 Task: Create a due date automation trigger when advanced on, 2 working days after a card is due add dates due in 1 working days at 11:00 AM.
Action: Mouse moved to (1180, 99)
Screenshot: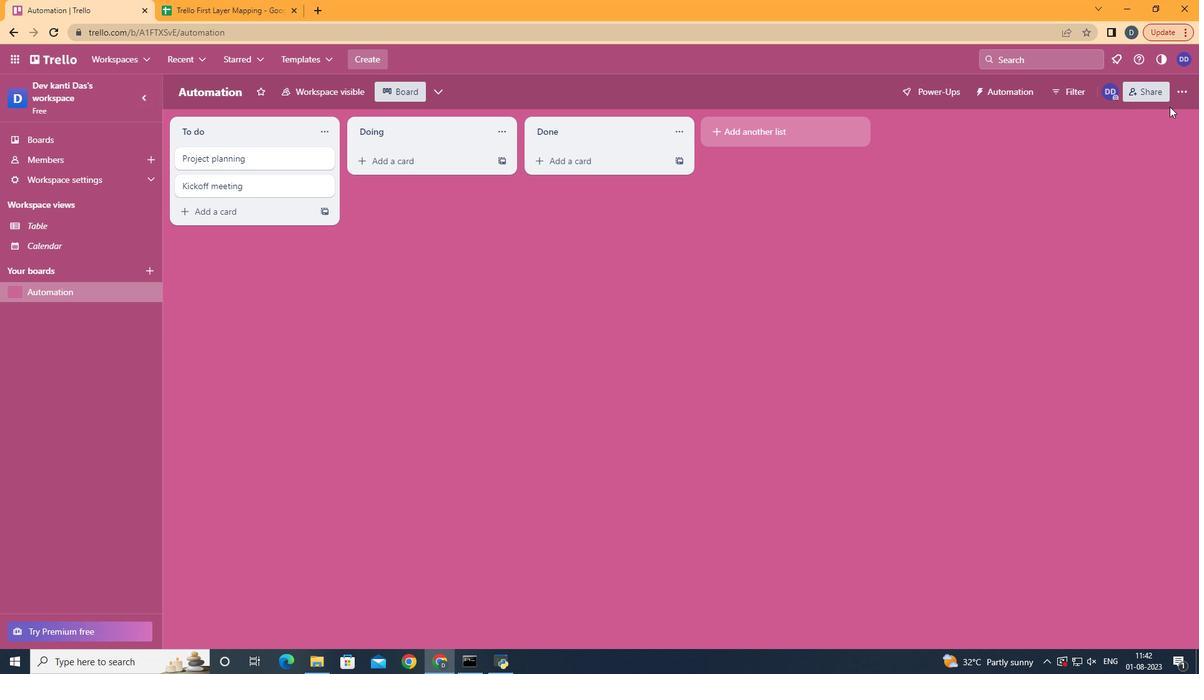 
Action: Mouse pressed left at (1180, 99)
Screenshot: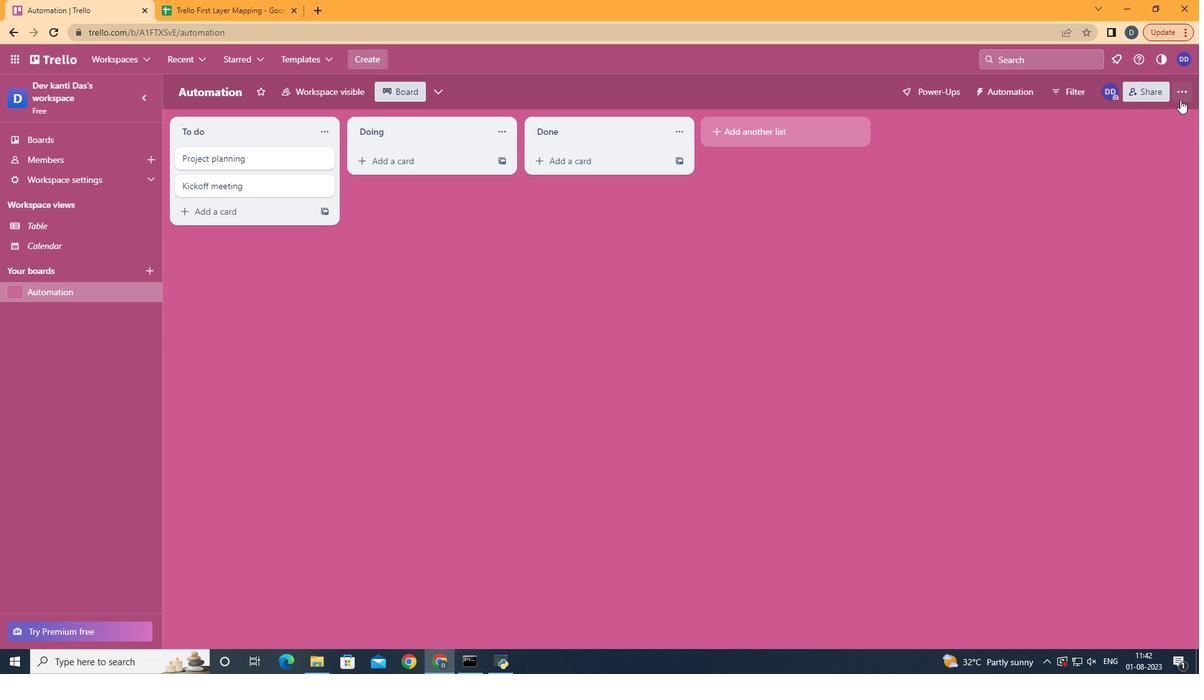 
Action: Mouse moved to (1104, 259)
Screenshot: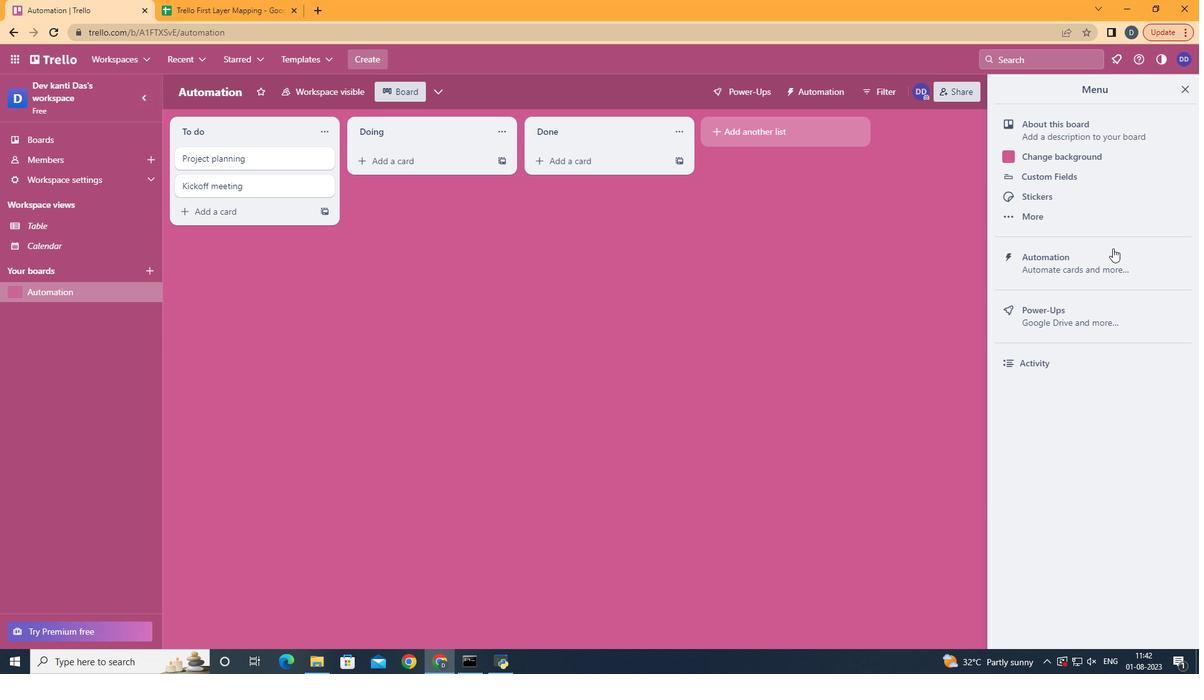 
Action: Mouse pressed left at (1104, 259)
Screenshot: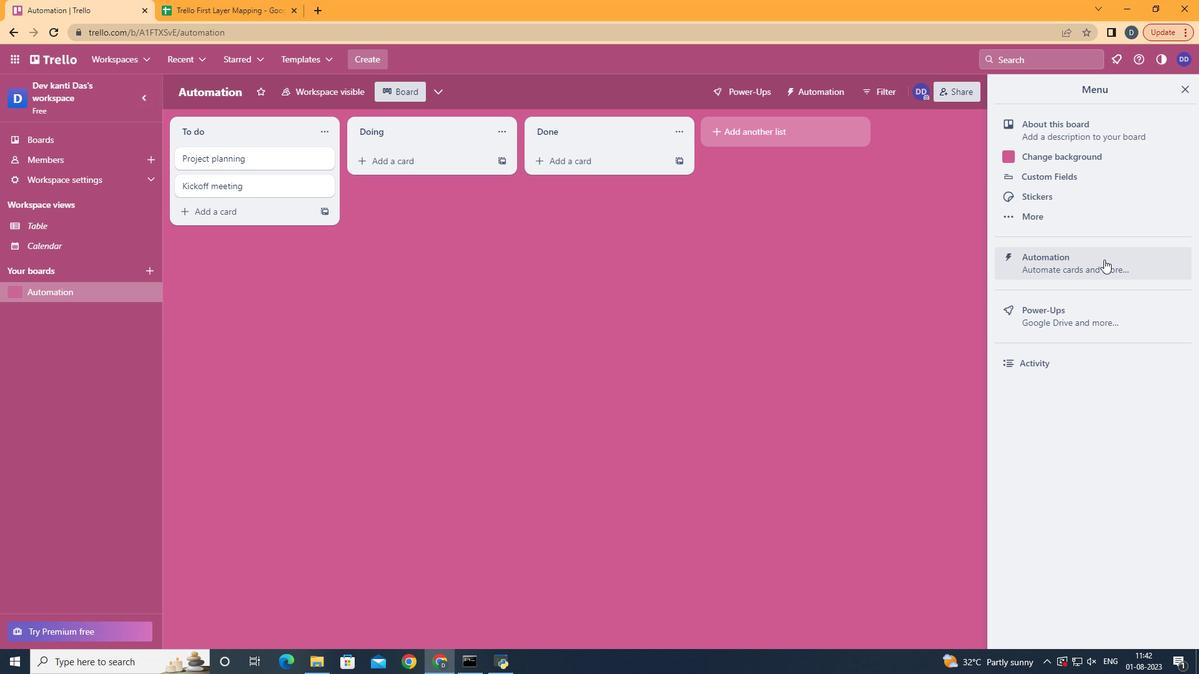
Action: Mouse moved to (266, 256)
Screenshot: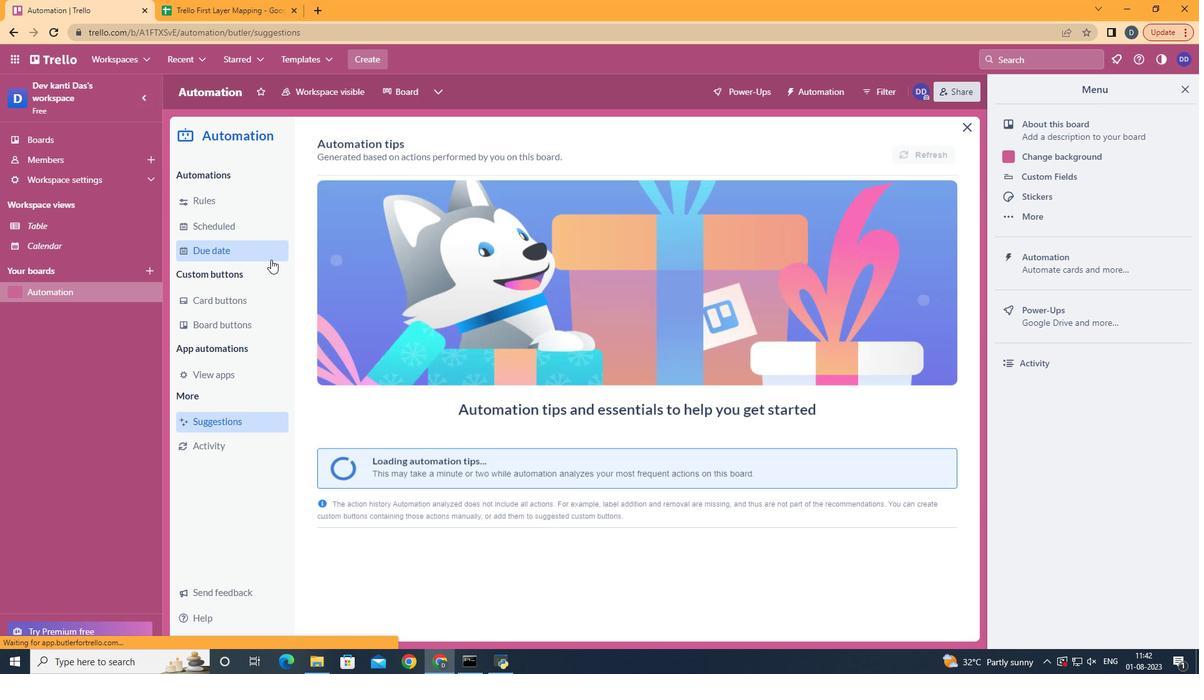 
Action: Mouse pressed left at (266, 256)
Screenshot: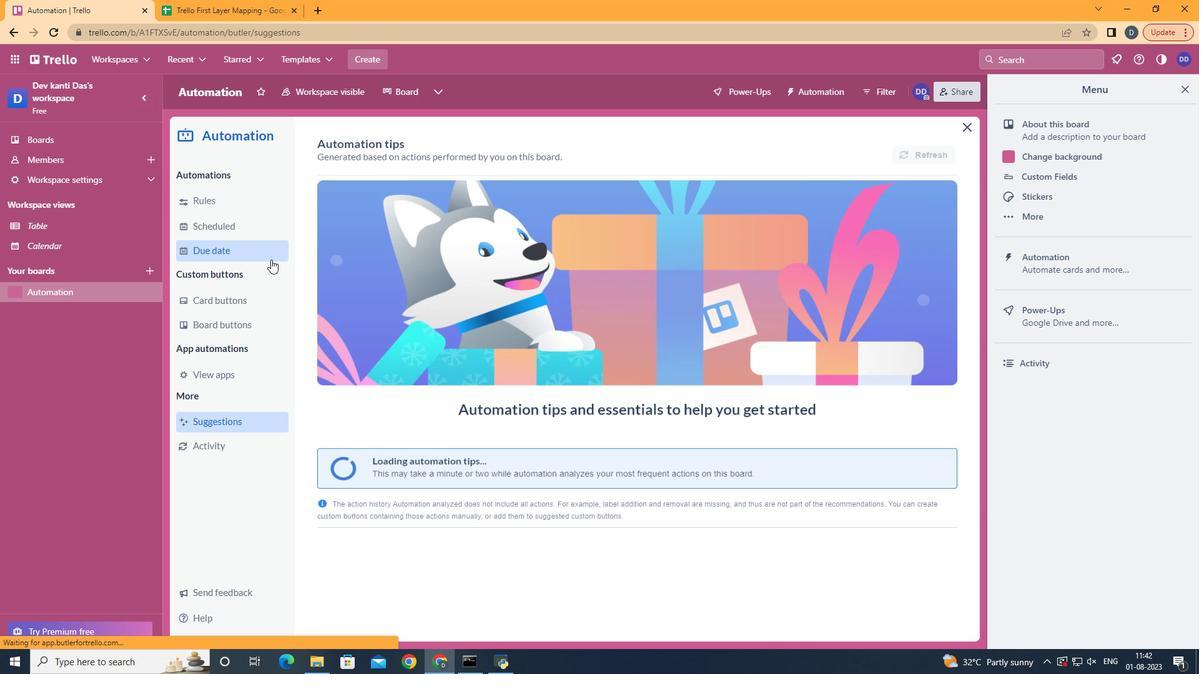 
Action: Mouse moved to (885, 151)
Screenshot: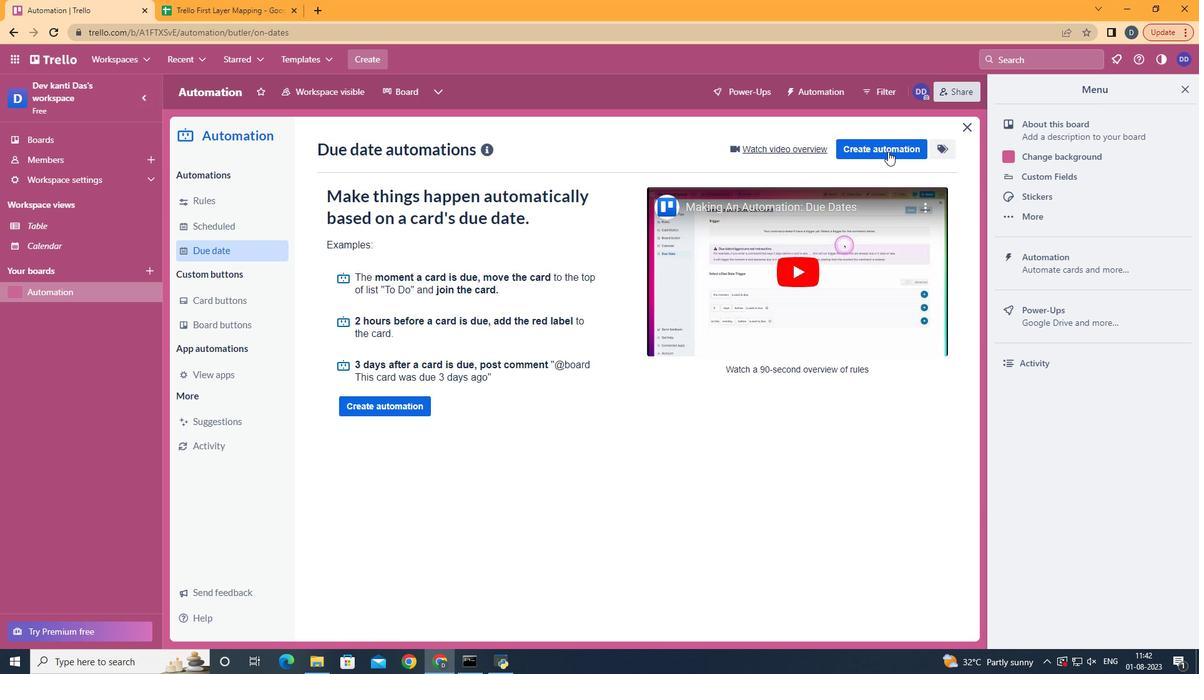 
Action: Mouse pressed left at (885, 151)
Screenshot: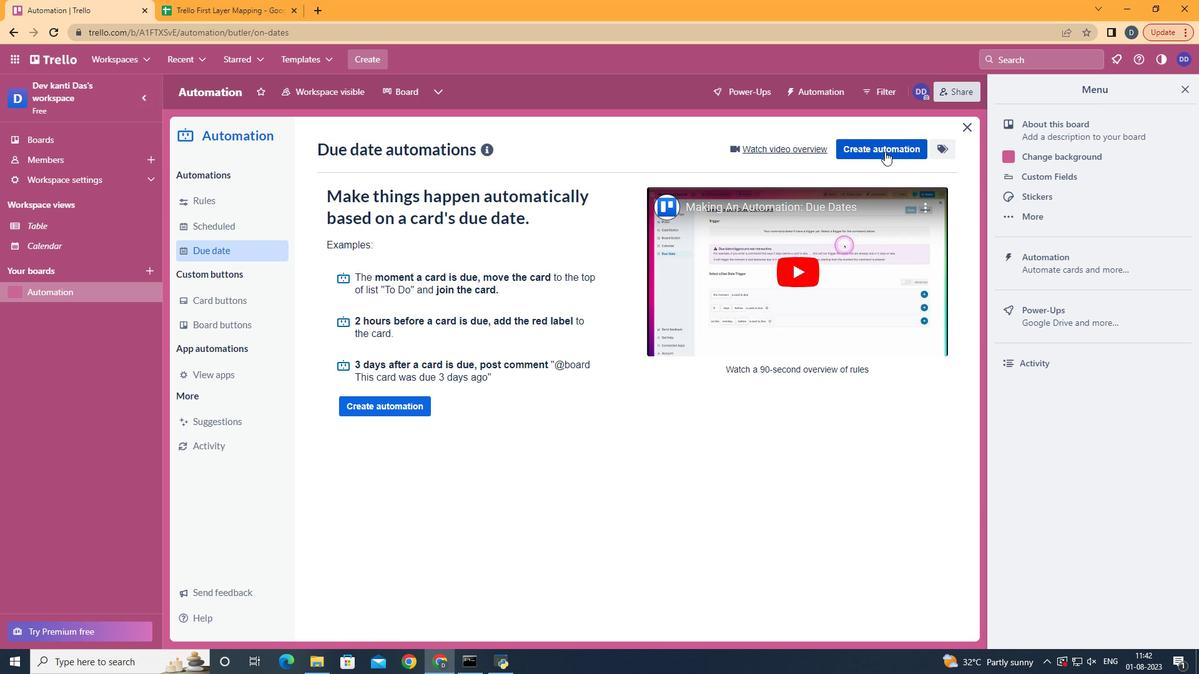 
Action: Mouse moved to (651, 265)
Screenshot: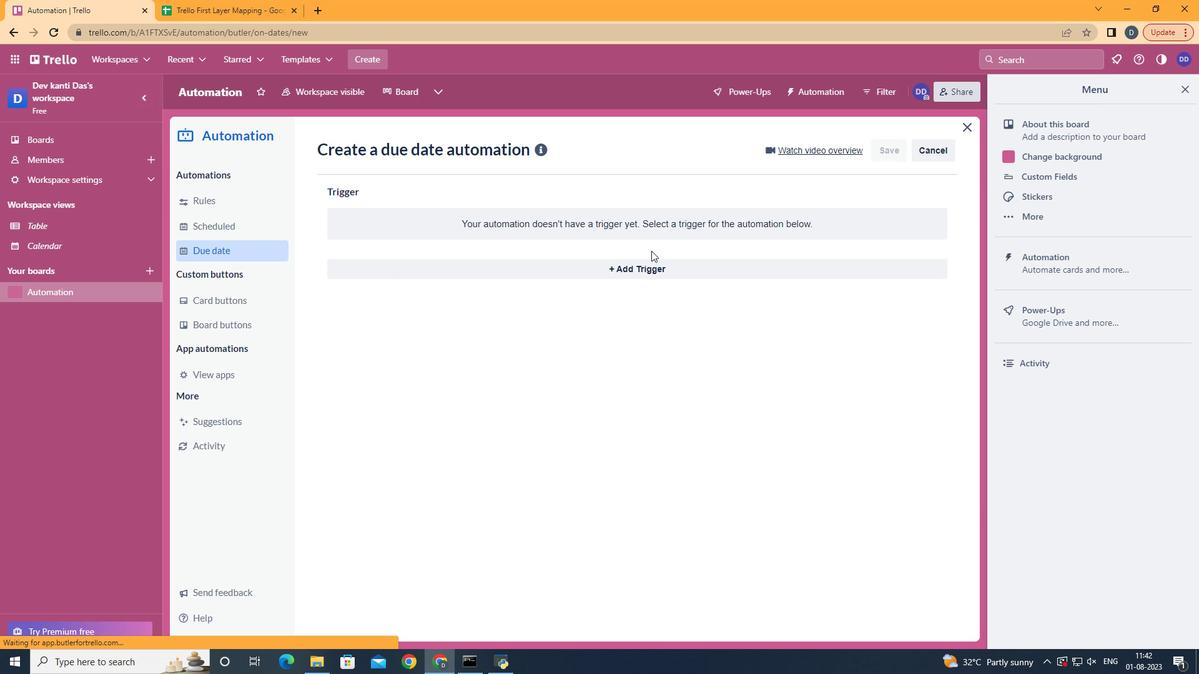 
Action: Mouse pressed left at (651, 265)
Screenshot: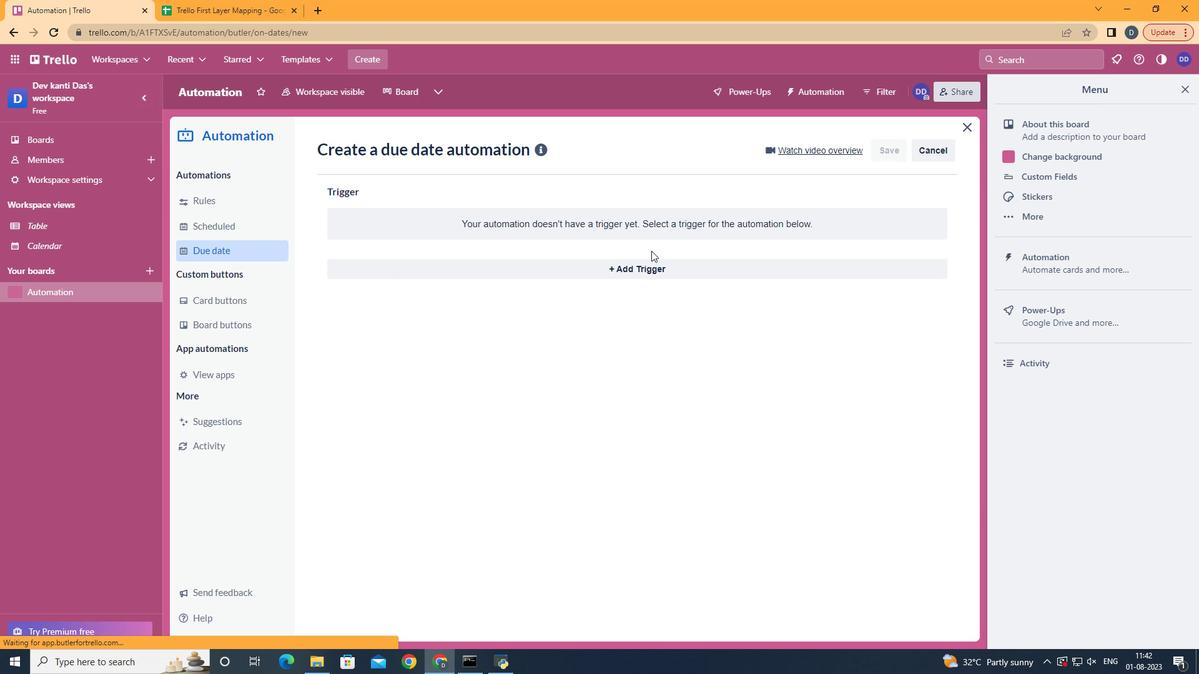 
Action: Mouse moved to (399, 499)
Screenshot: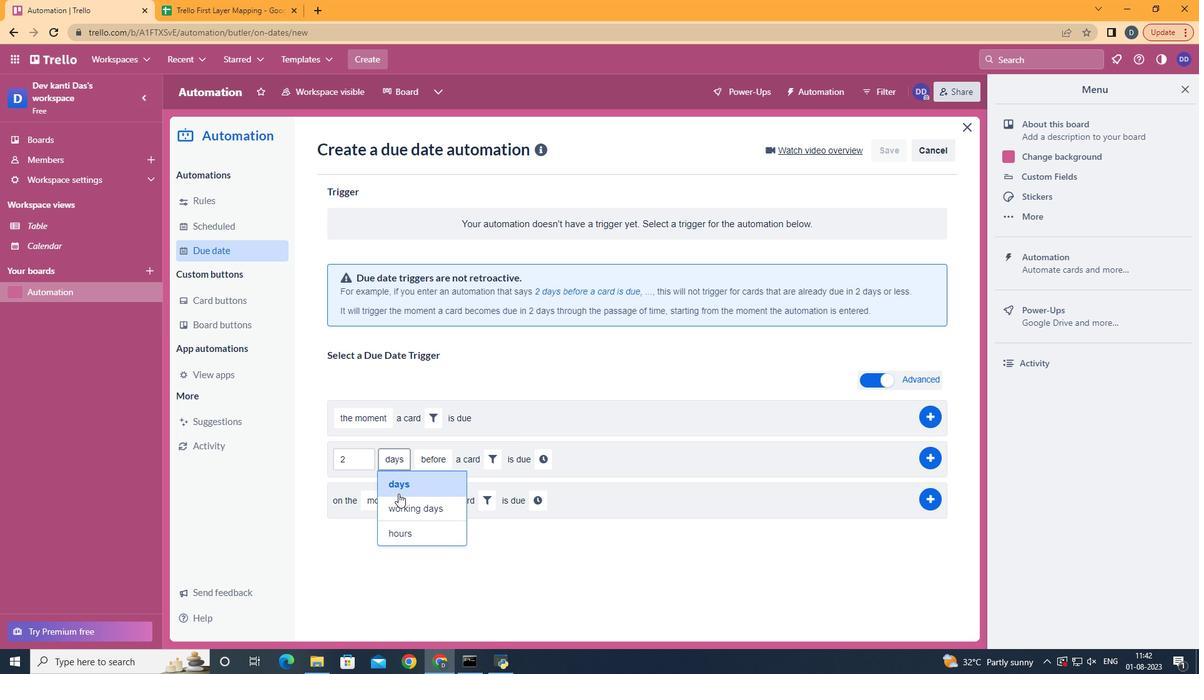 
Action: Mouse pressed left at (399, 499)
Screenshot: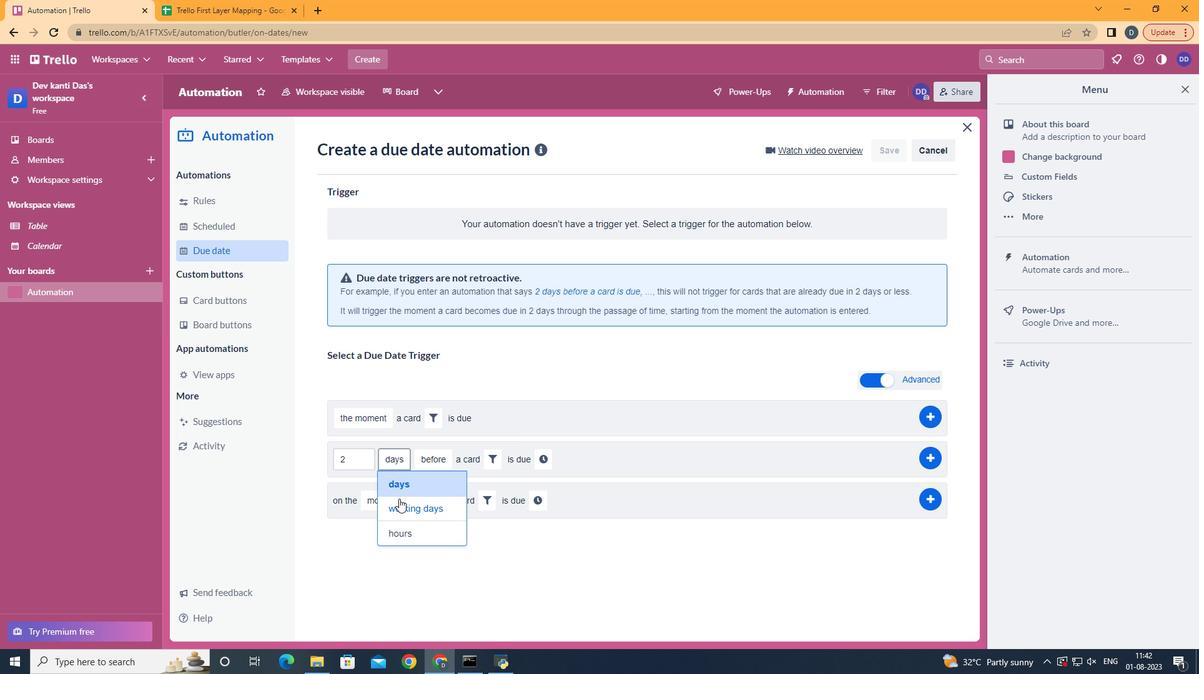 
Action: Mouse moved to (467, 504)
Screenshot: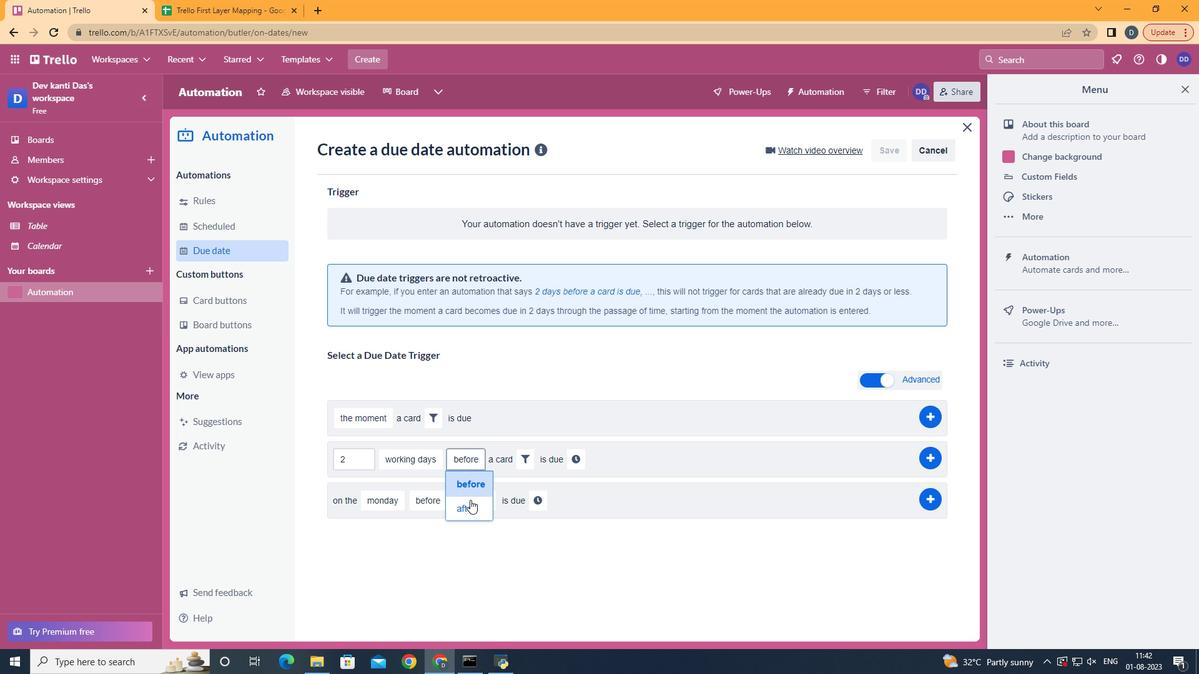 
Action: Mouse pressed left at (467, 504)
Screenshot: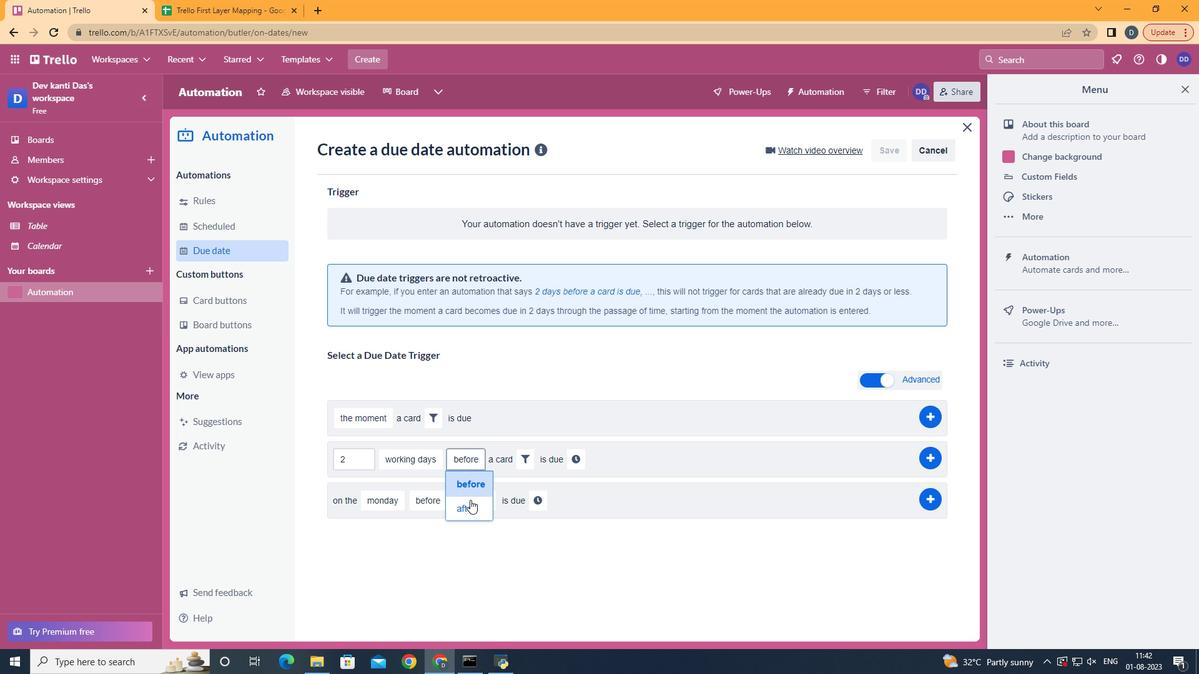 
Action: Mouse moved to (519, 452)
Screenshot: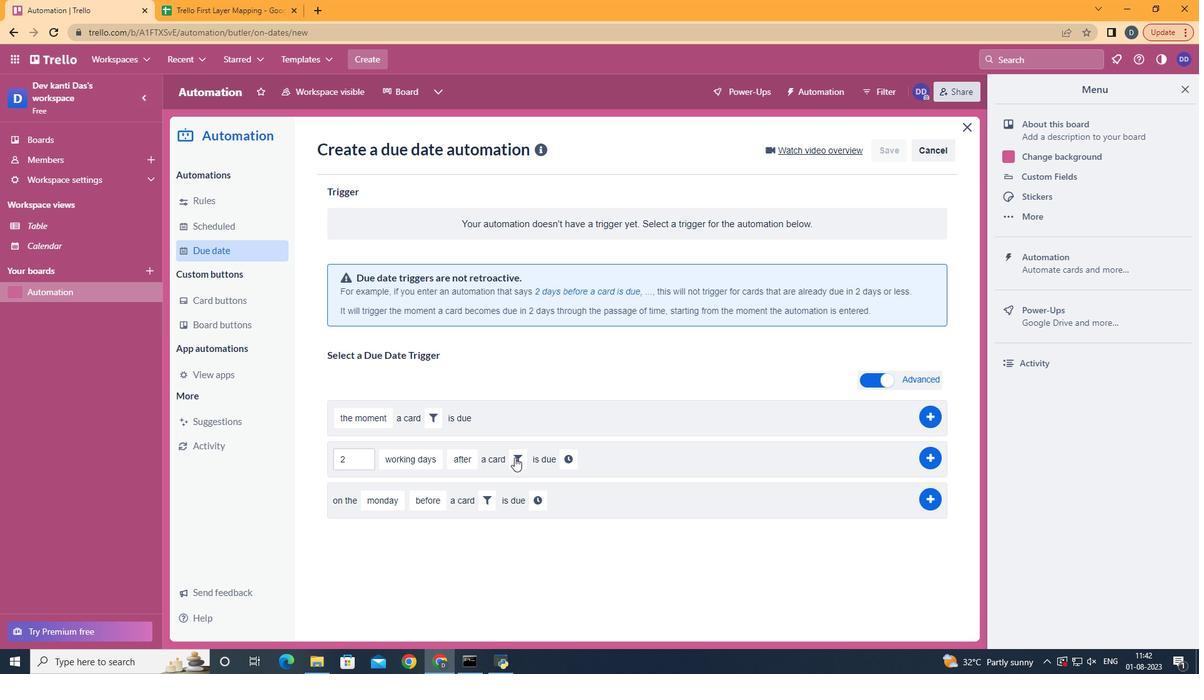 
Action: Mouse pressed left at (519, 452)
Screenshot: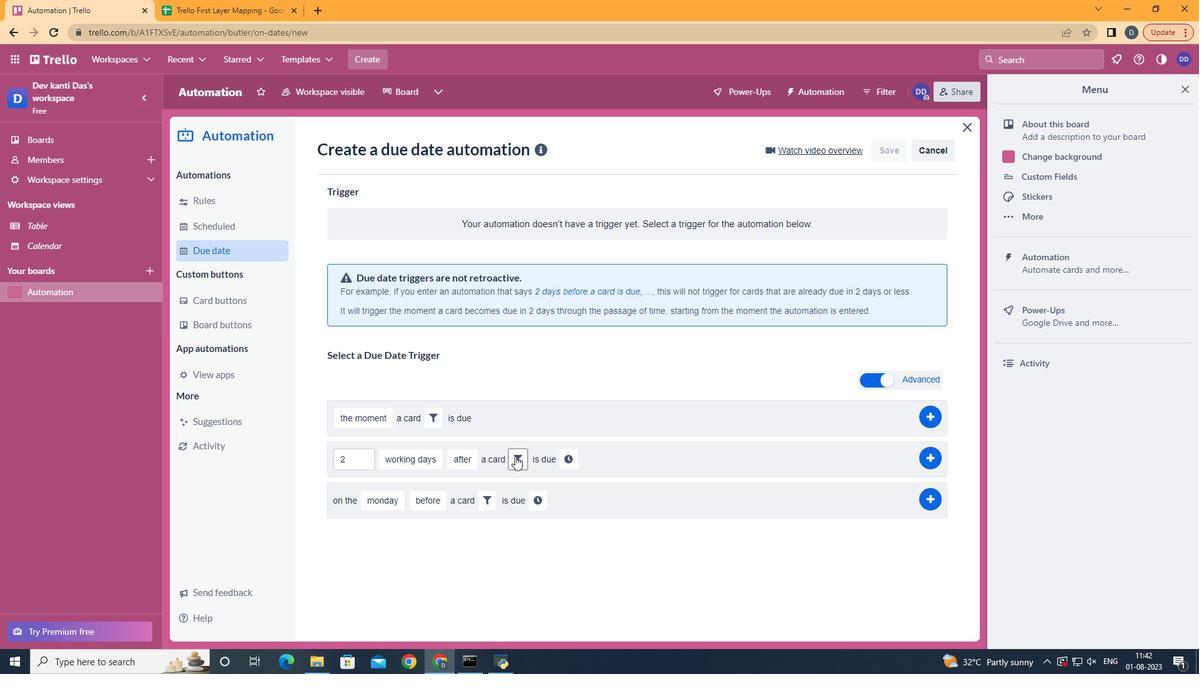 
Action: Mouse moved to (589, 501)
Screenshot: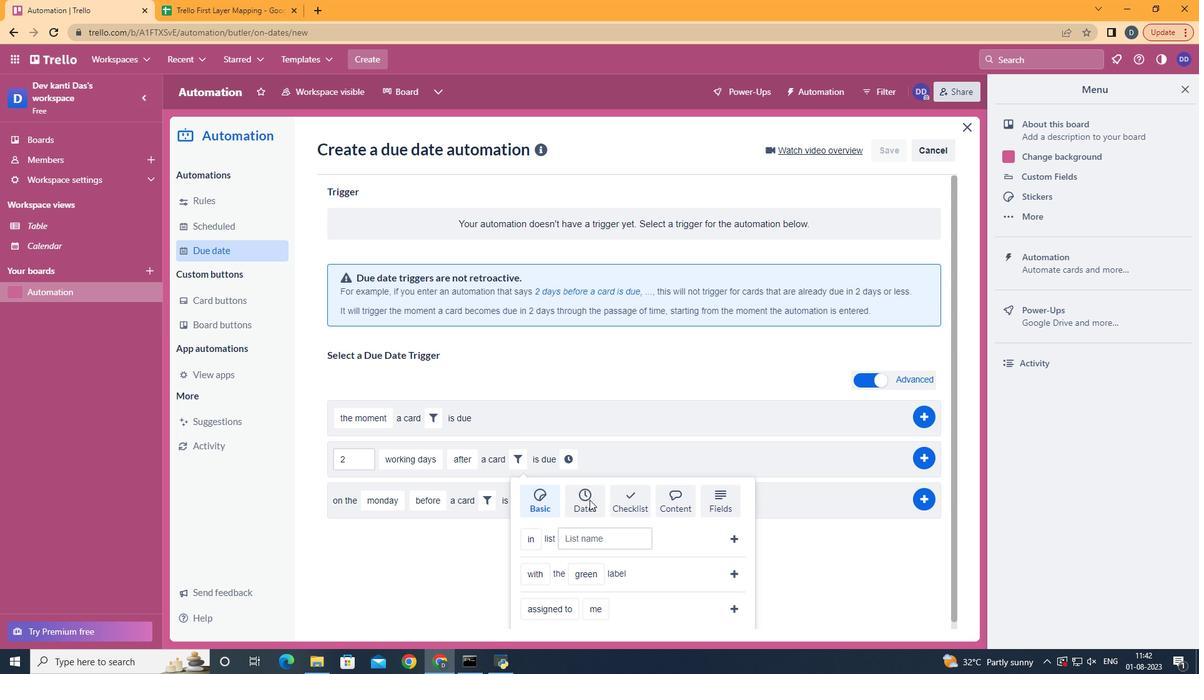 
Action: Mouse pressed left at (589, 501)
Screenshot: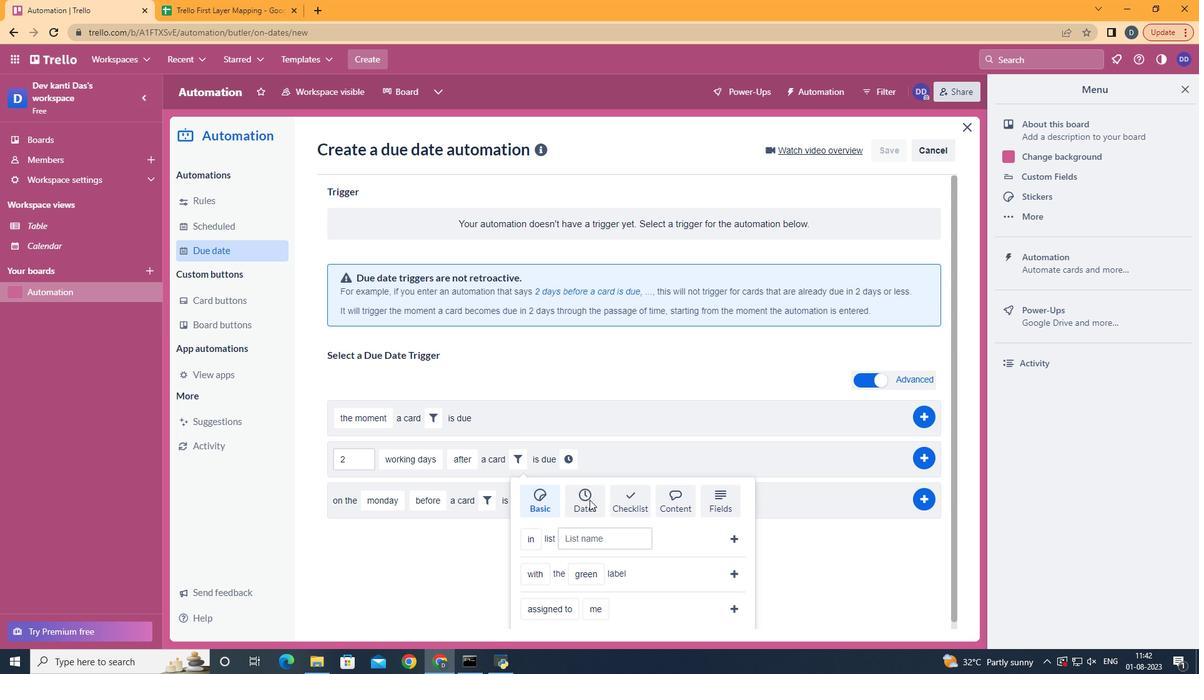
Action: Mouse scrolled (589, 501) with delta (0, 0)
Screenshot: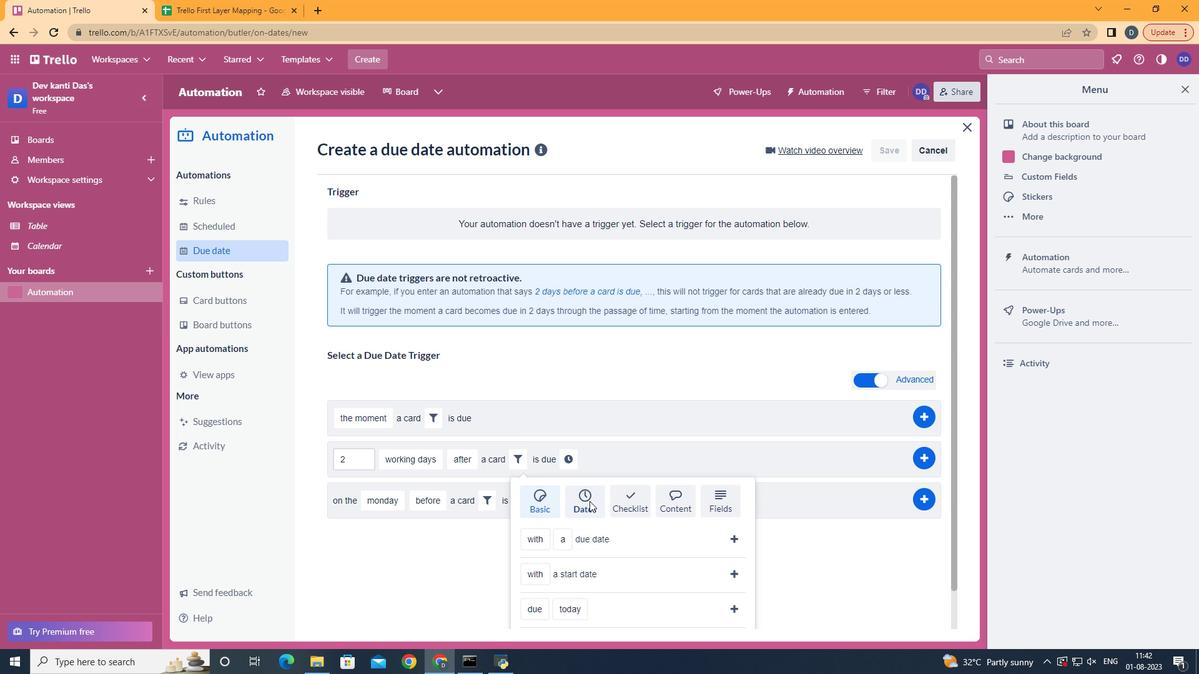 
Action: Mouse scrolled (589, 501) with delta (0, 0)
Screenshot: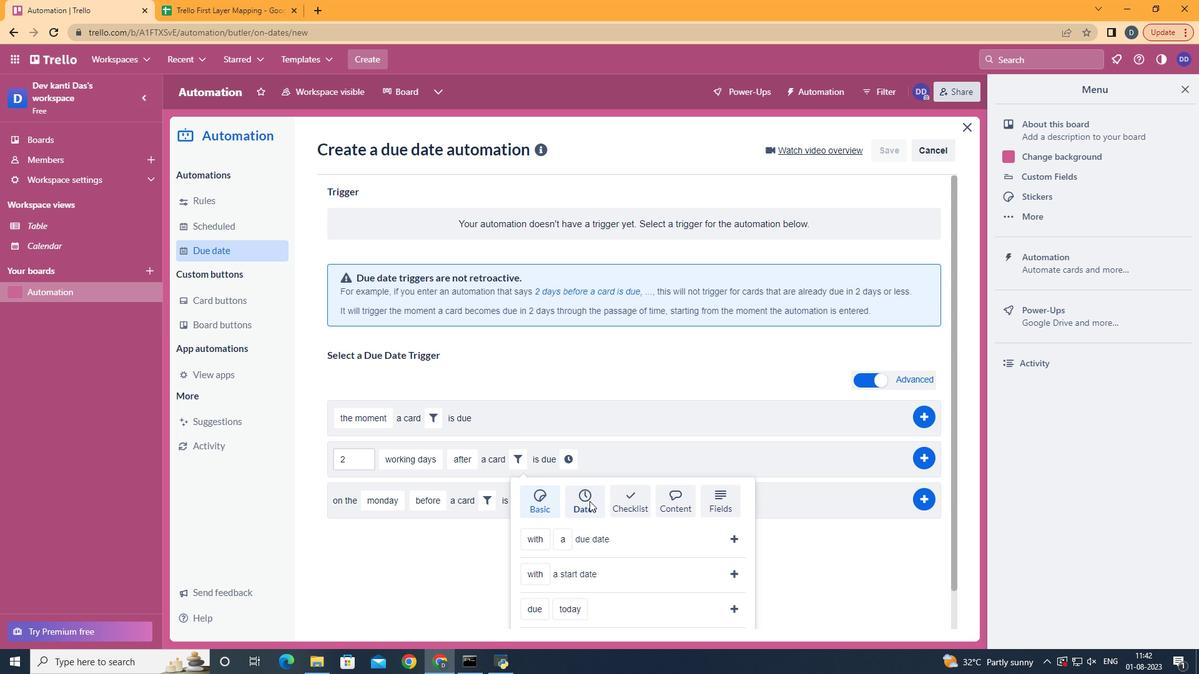 
Action: Mouse scrolled (589, 501) with delta (0, 0)
Screenshot: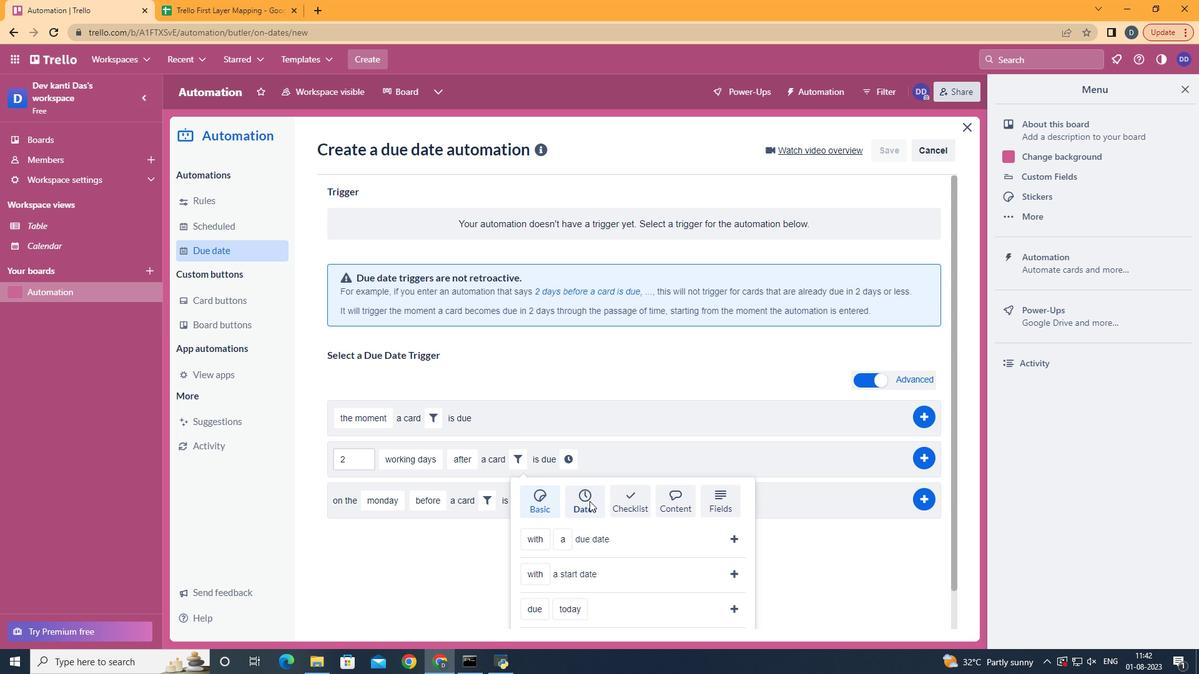 
Action: Mouse scrolled (589, 501) with delta (0, 0)
Screenshot: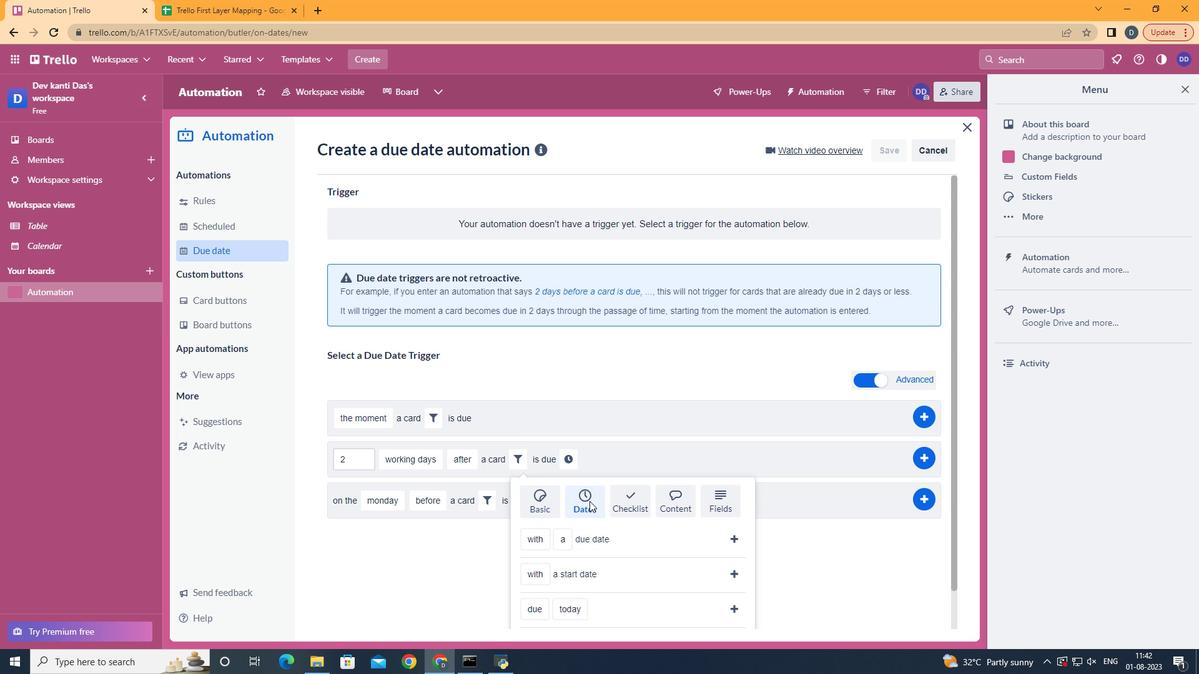 
Action: Mouse moved to (549, 549)
Screenshot: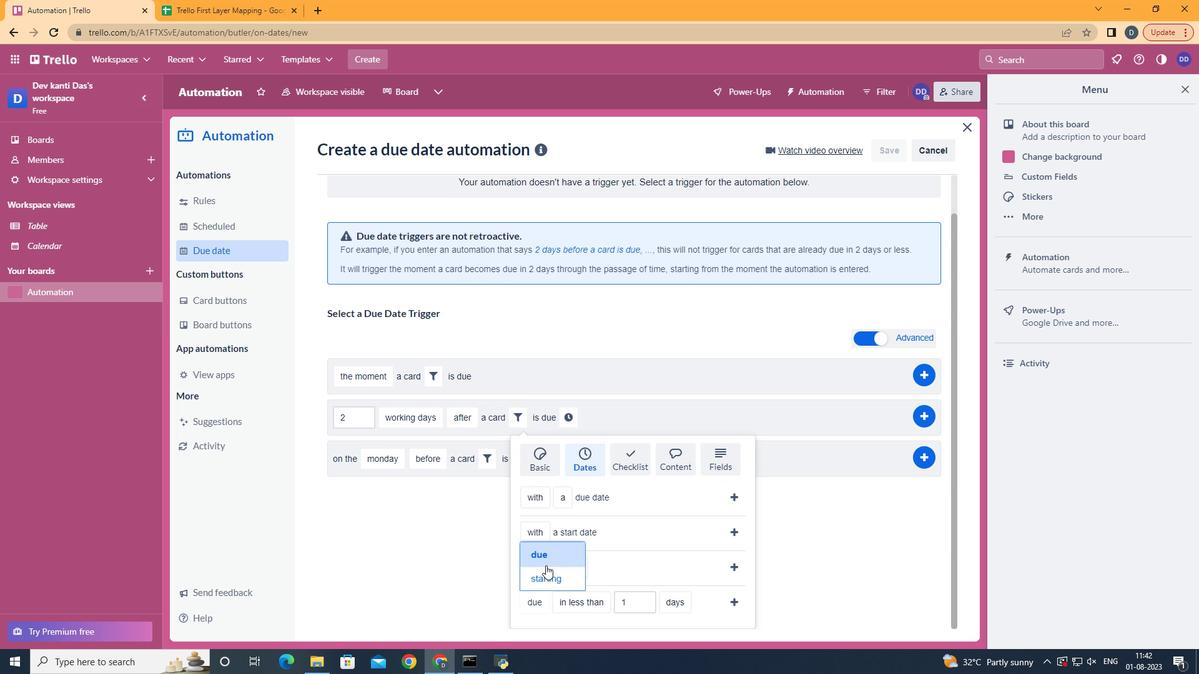 
Action: Mouse pressed left at (549, 549)
Screenshot: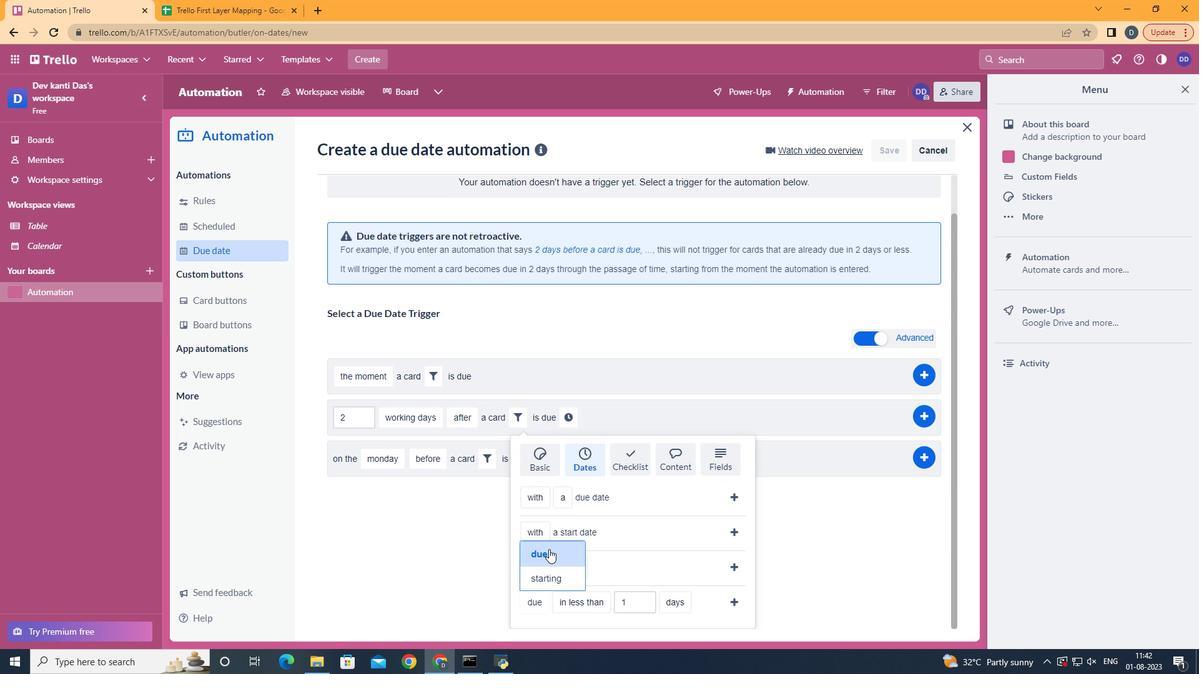 
Action: Mouse moved to (594, 563)
Screenshot: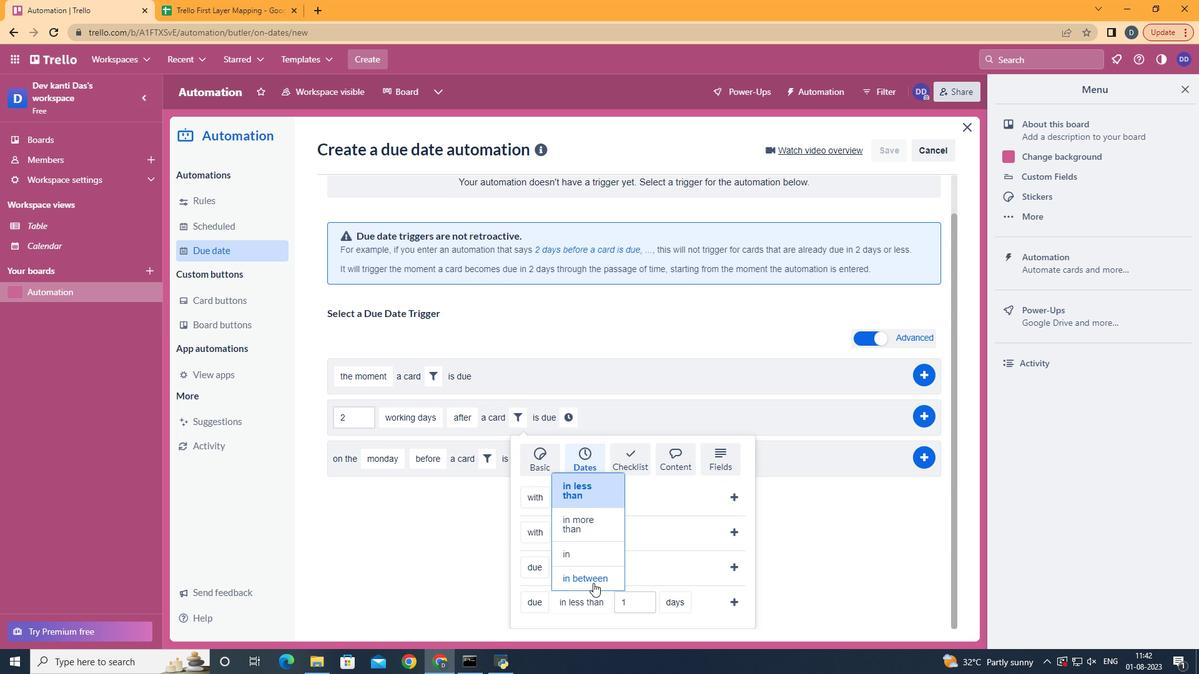 
Action: Mouse pressed left at (594, 563)
Screenshot: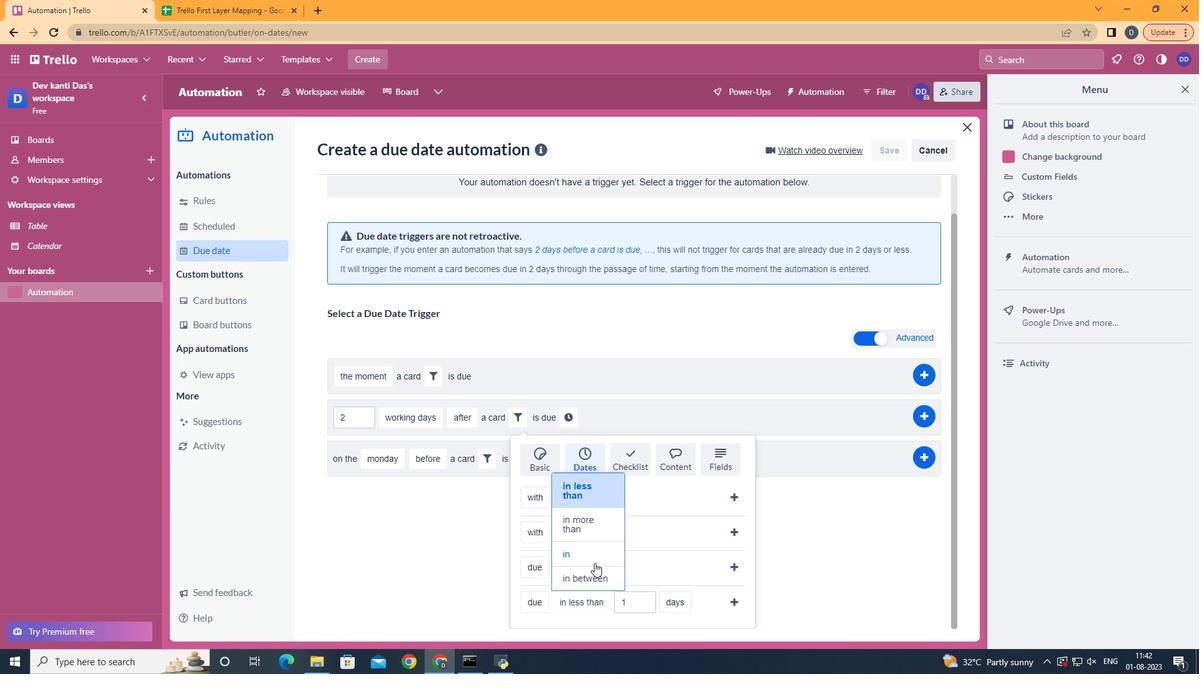 
Action: Mouse moved to (652, 576)
Screenshot: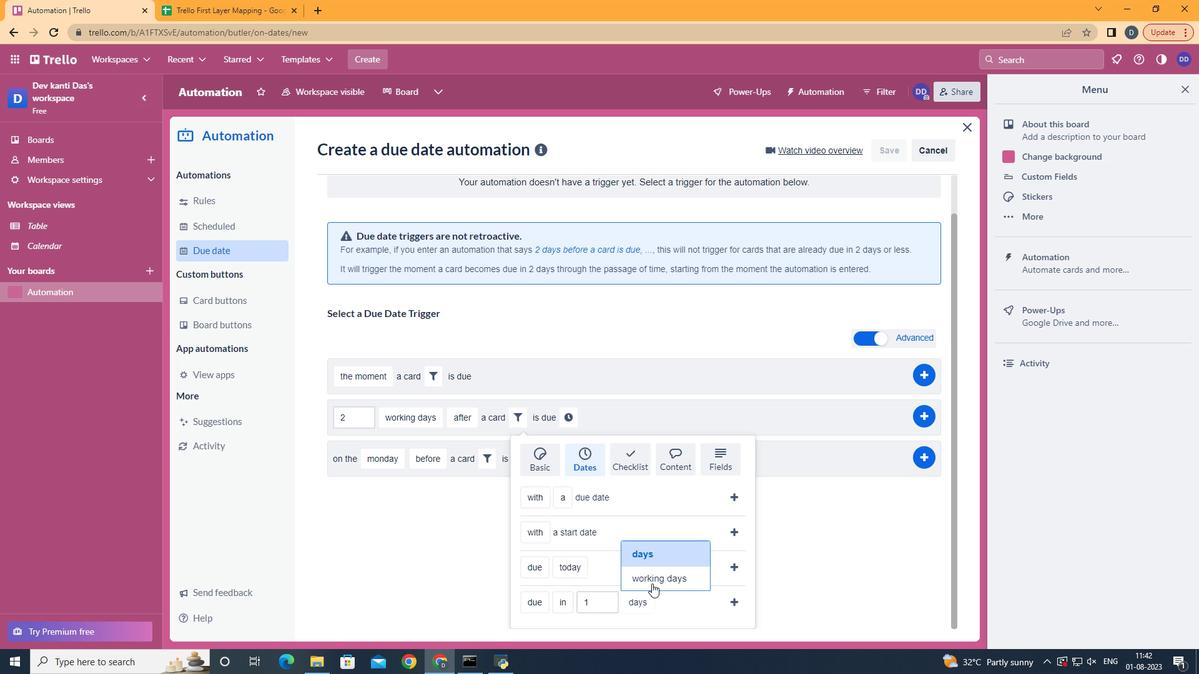 
Action: Mouse pressed left at (652, 576)
Screenshot: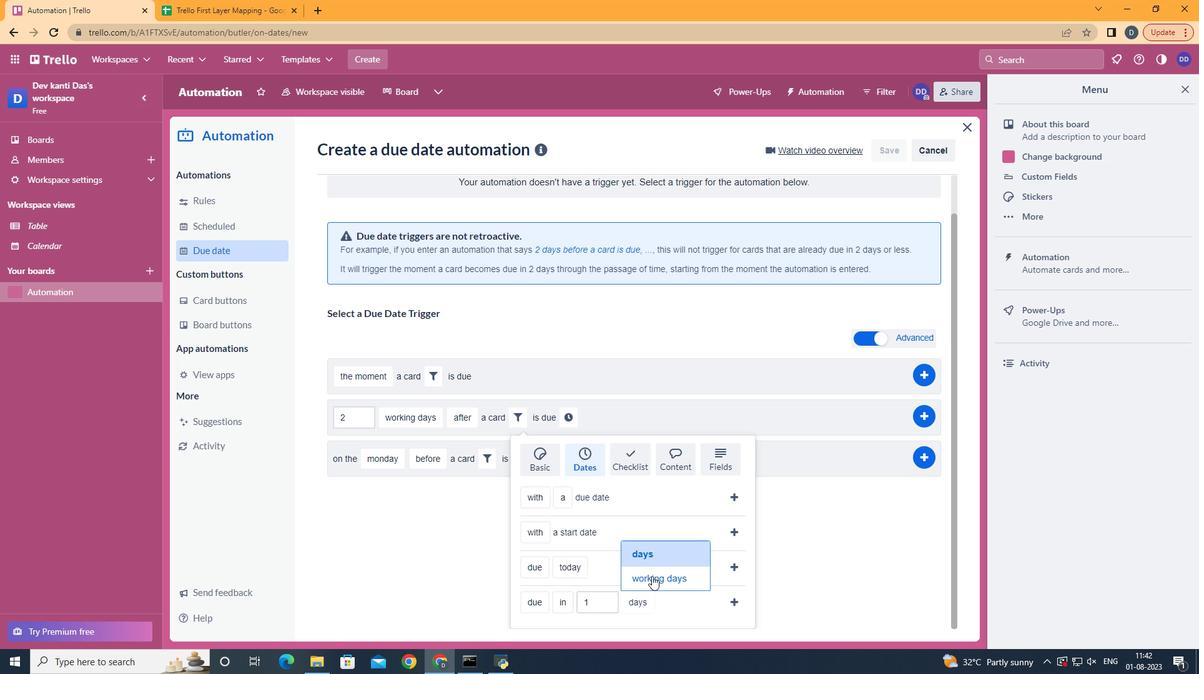 
Action: Mouse moved to (737, 599)
Screenshot: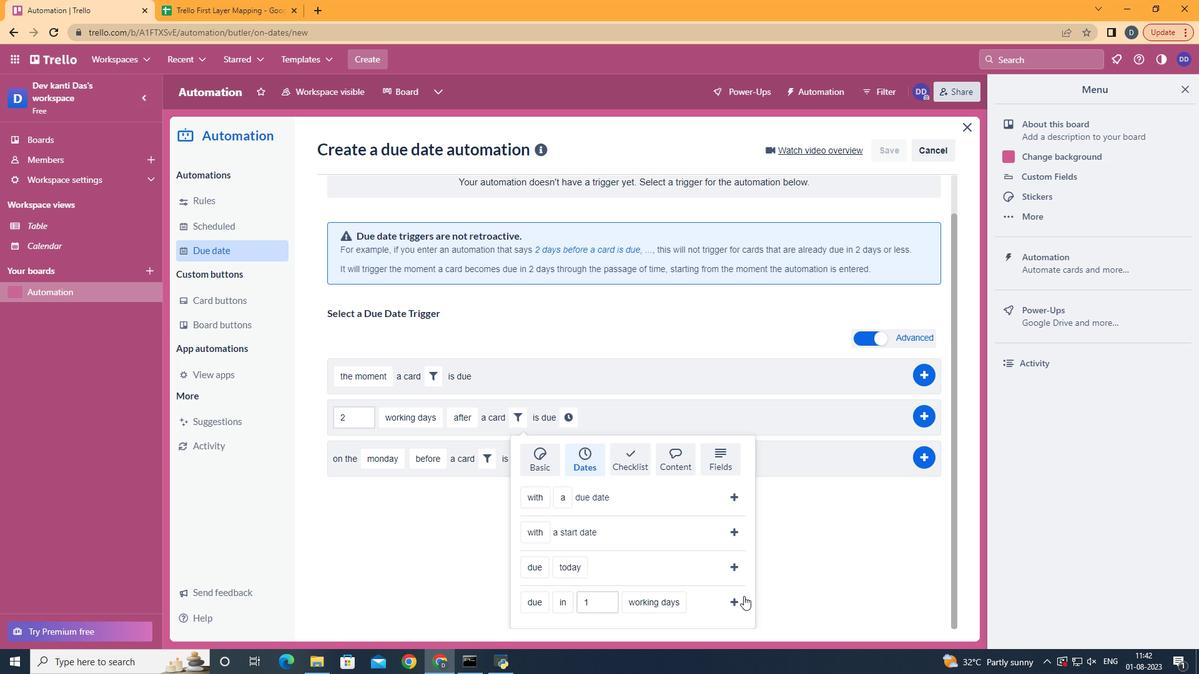 
Action: Mouse pressed left at (737, 599)
Screenshot: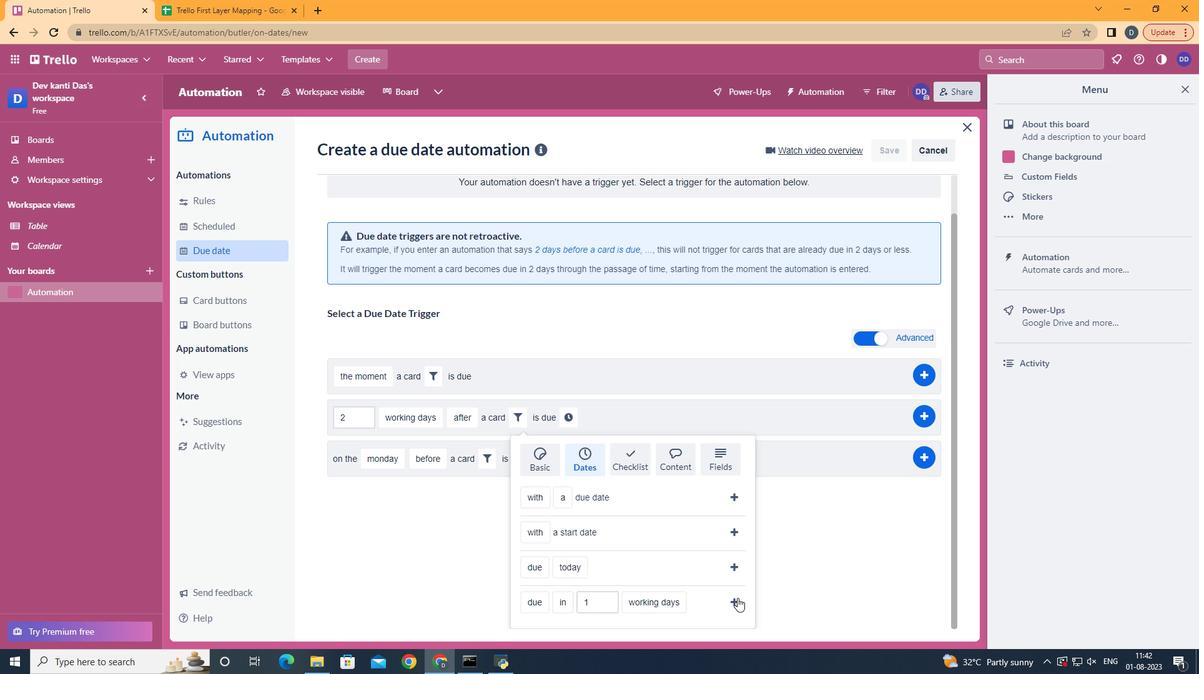 
Action: Mouse moved to (693, 459)
Screenshot: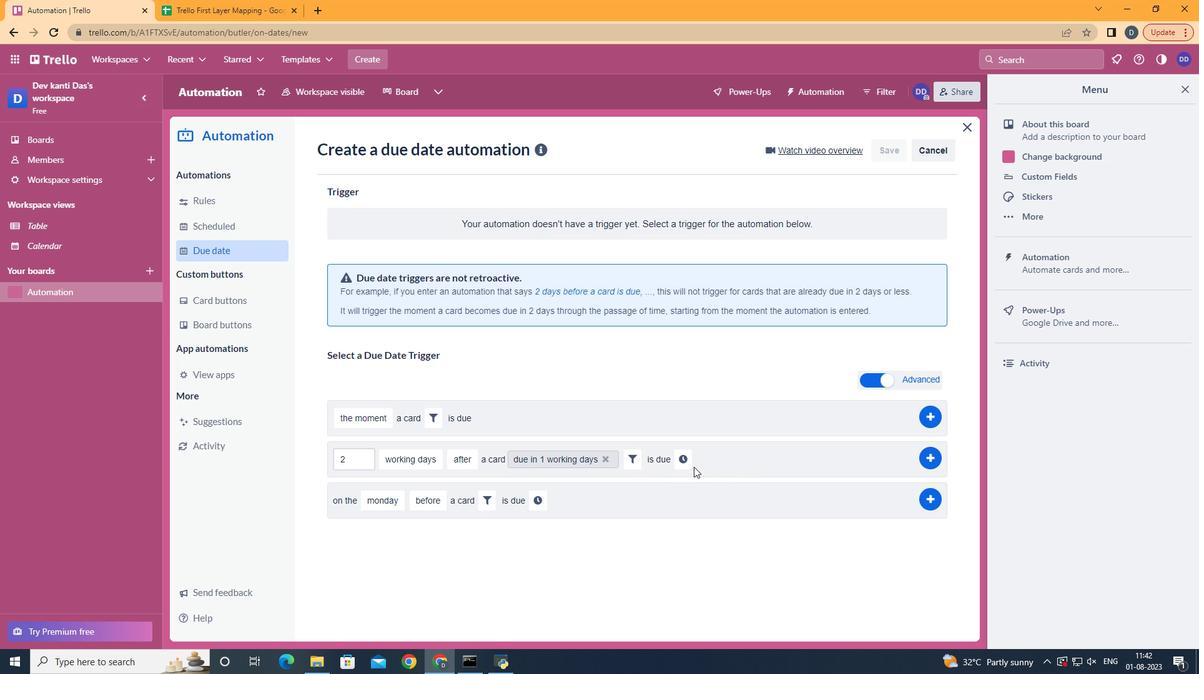 
Action: Mouse pressed left at (693, 459)
Screenshot: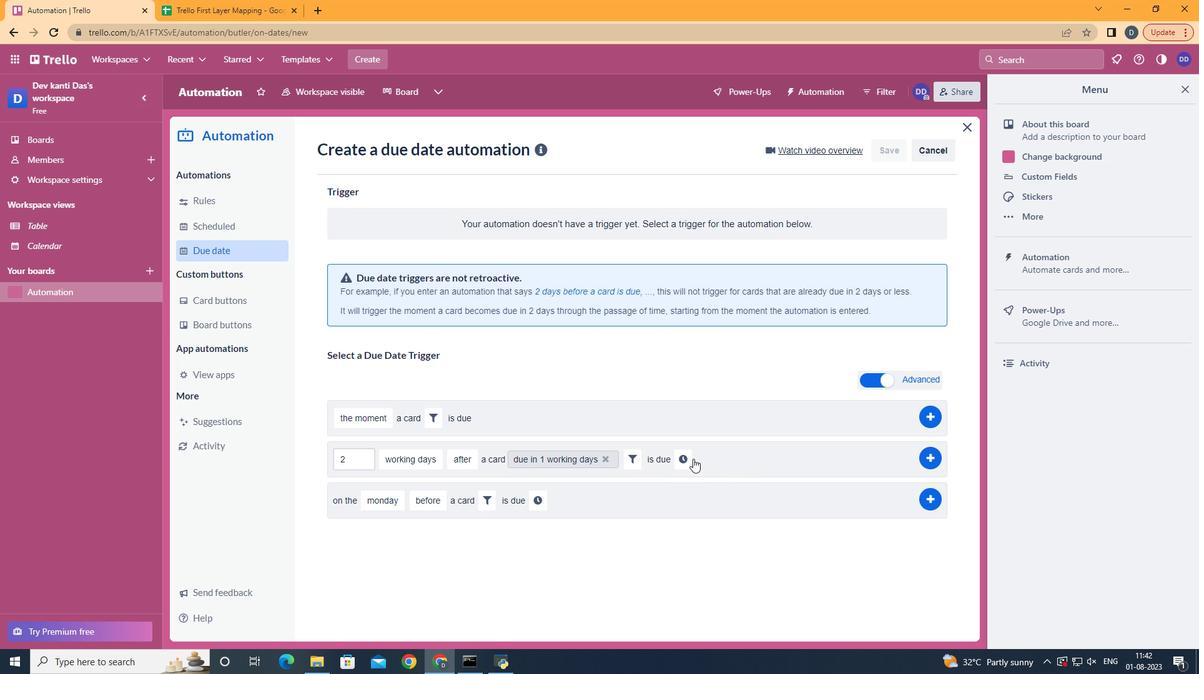 
Action: Mouse moved to (755, 467)
Screenshot: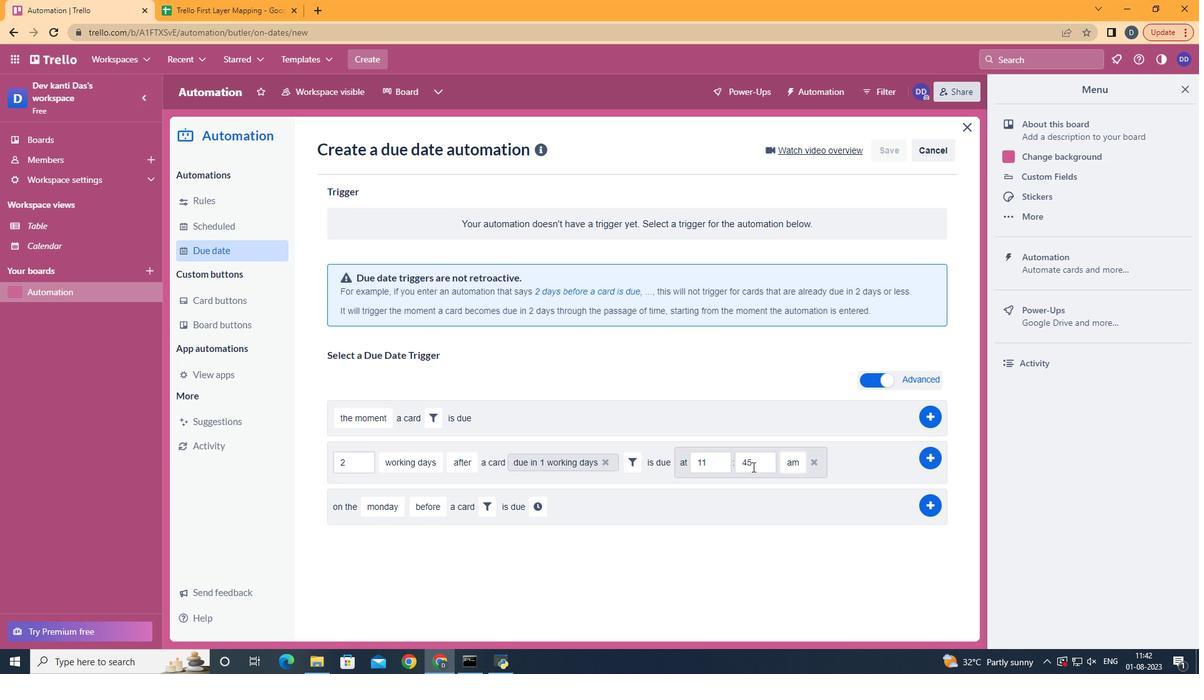 
Action: Mouse pressed left at (755, 467)
Screenshot: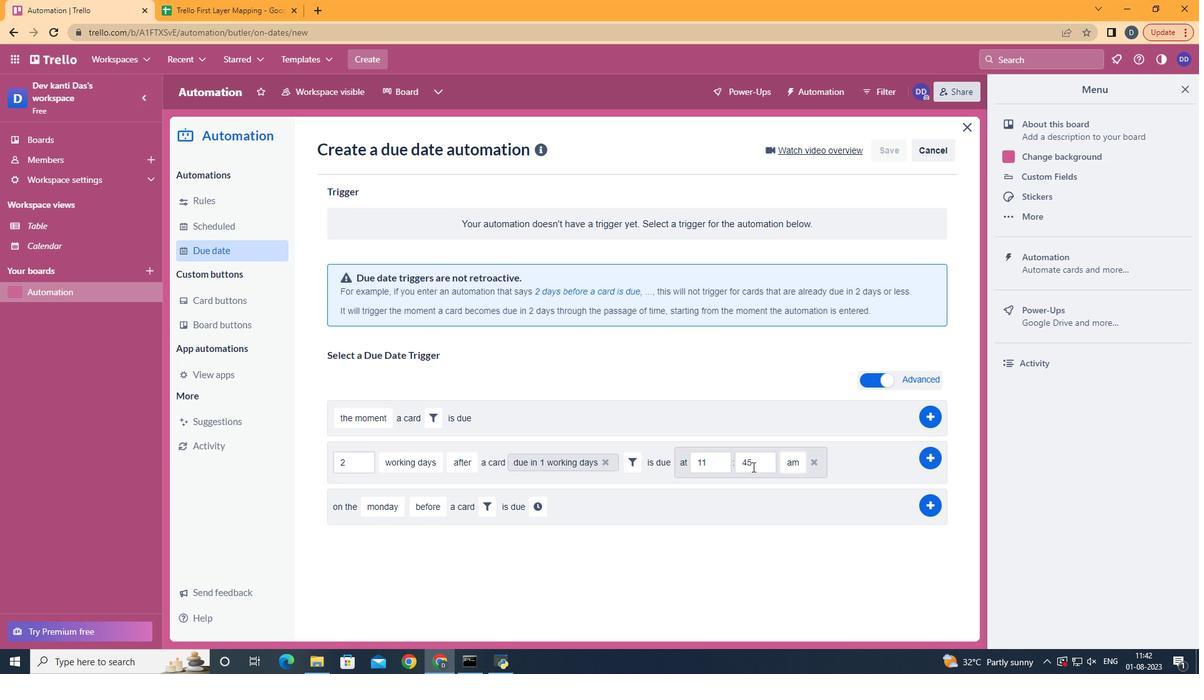
Action: Key pressed <Key.backspace><Key.backspace>00
Screenshot: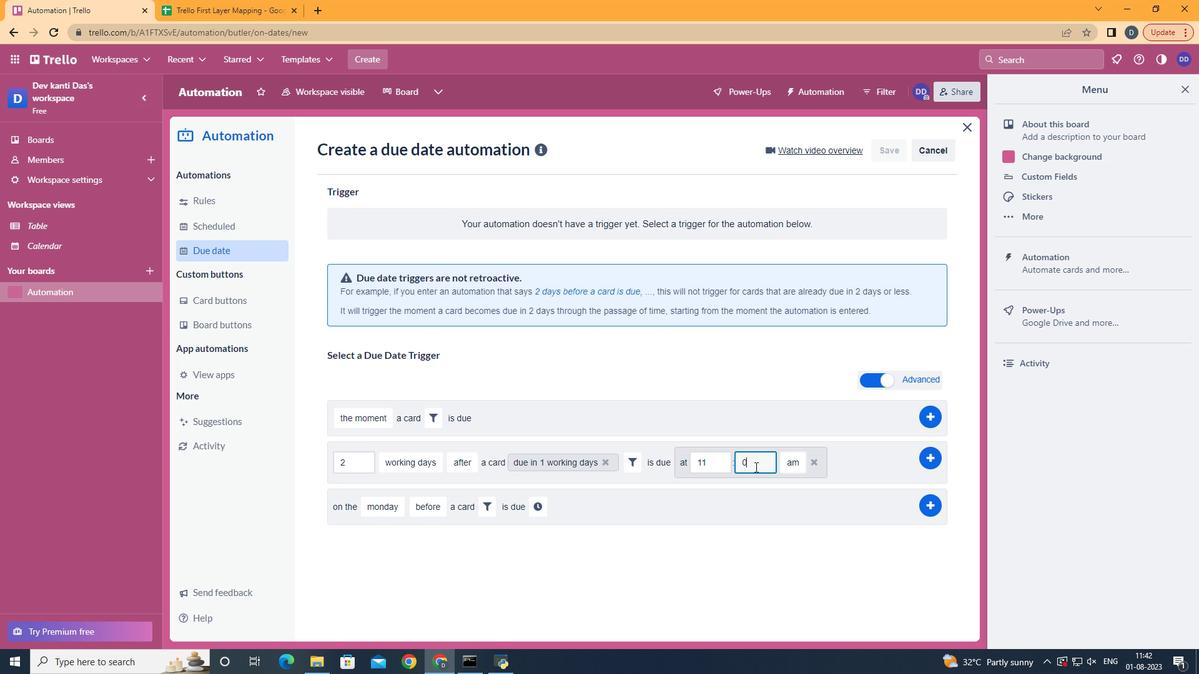 
Action: Mouse moved to (938, 463)
Screenshot: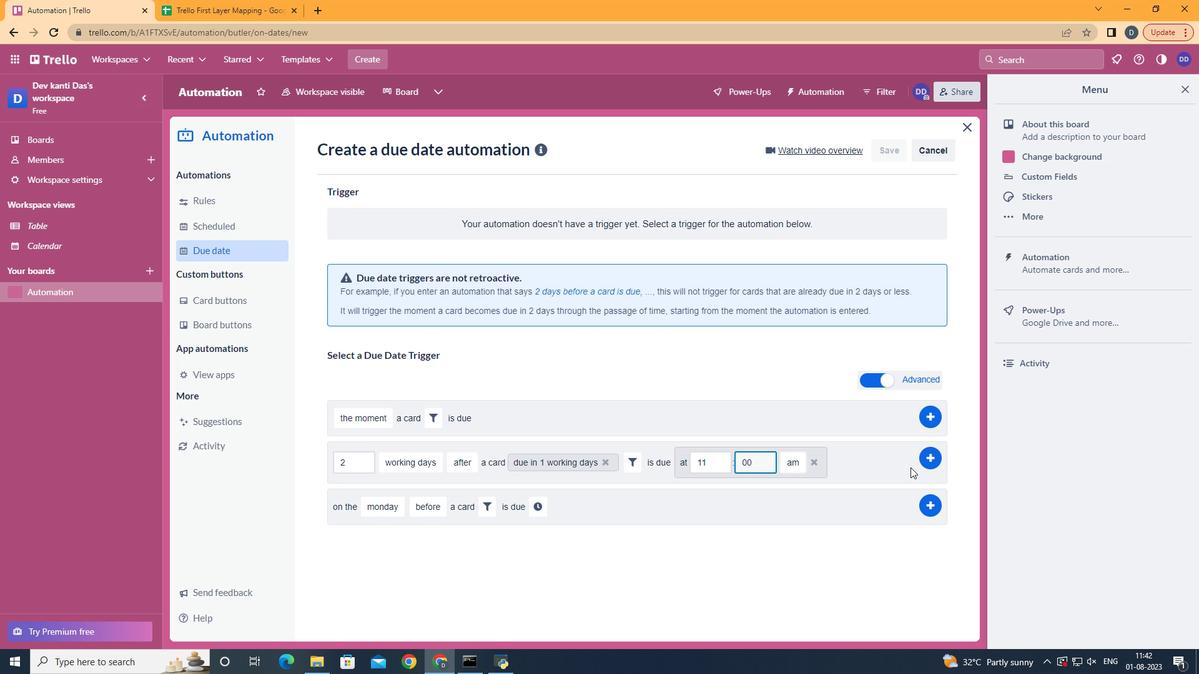 
Action: Mouse pressed left at (938, 463)
Screenshot: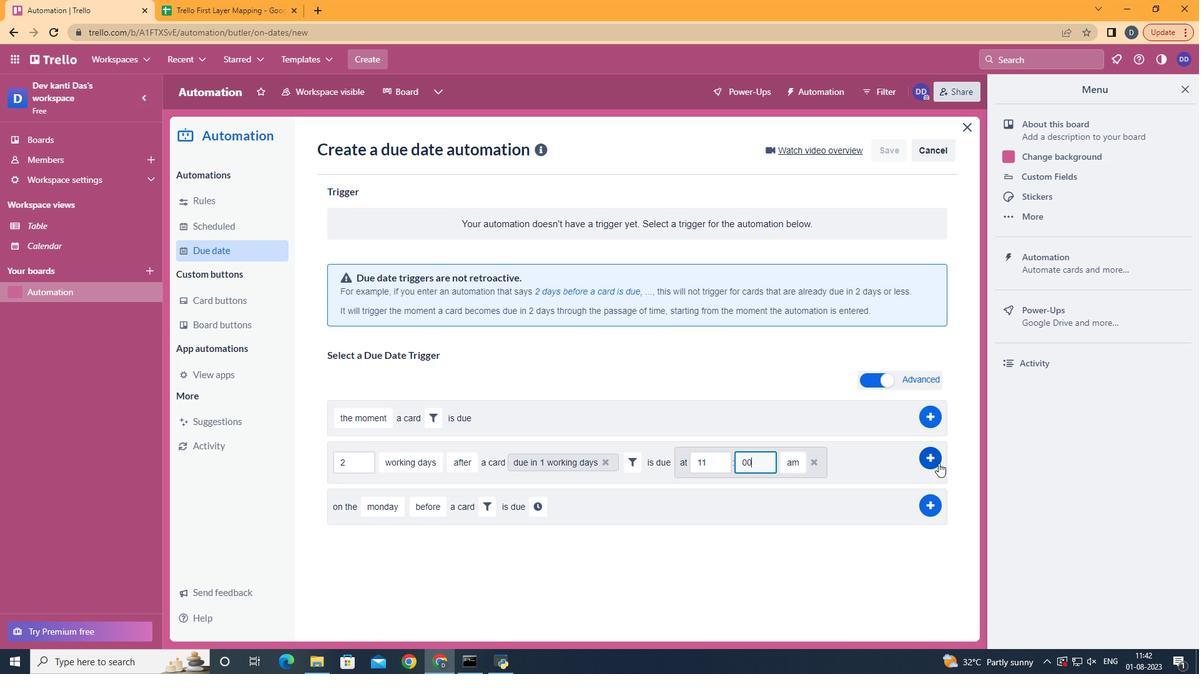 
Action: Mouse moved to (516, 255)
Screenshot: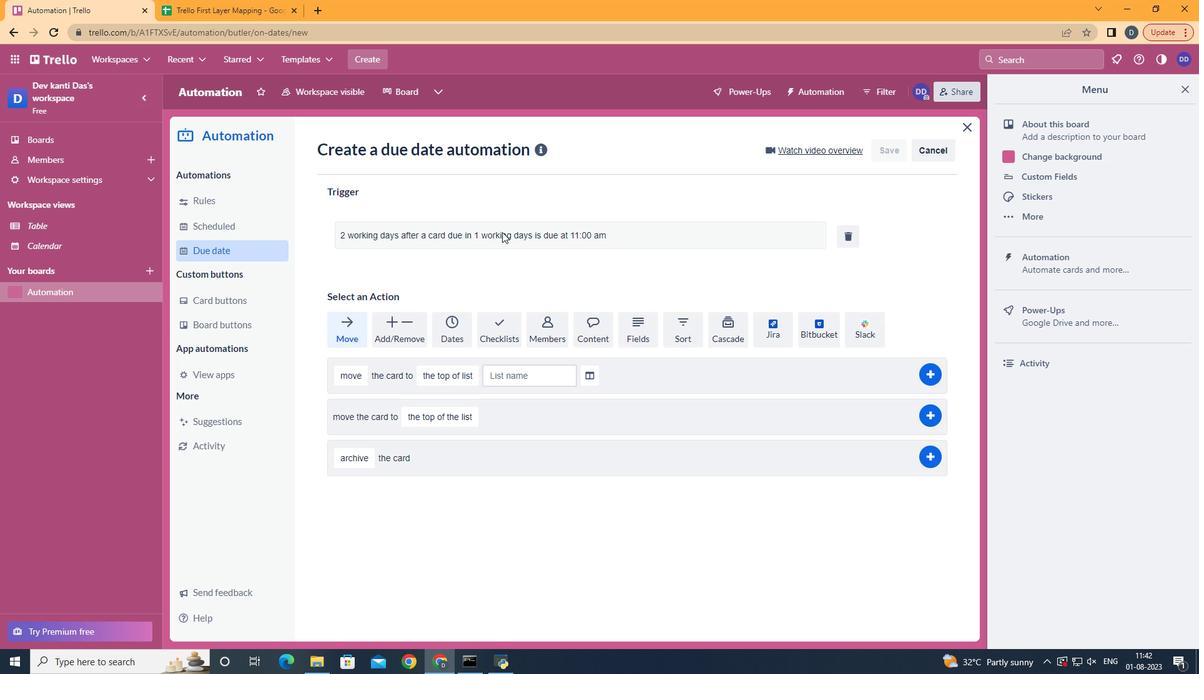 
